 Task: Look for properties with 7-GreatSchools rating elementary schools nearby.
Action: Mouse pressed left at (539, 226)
Screenshot: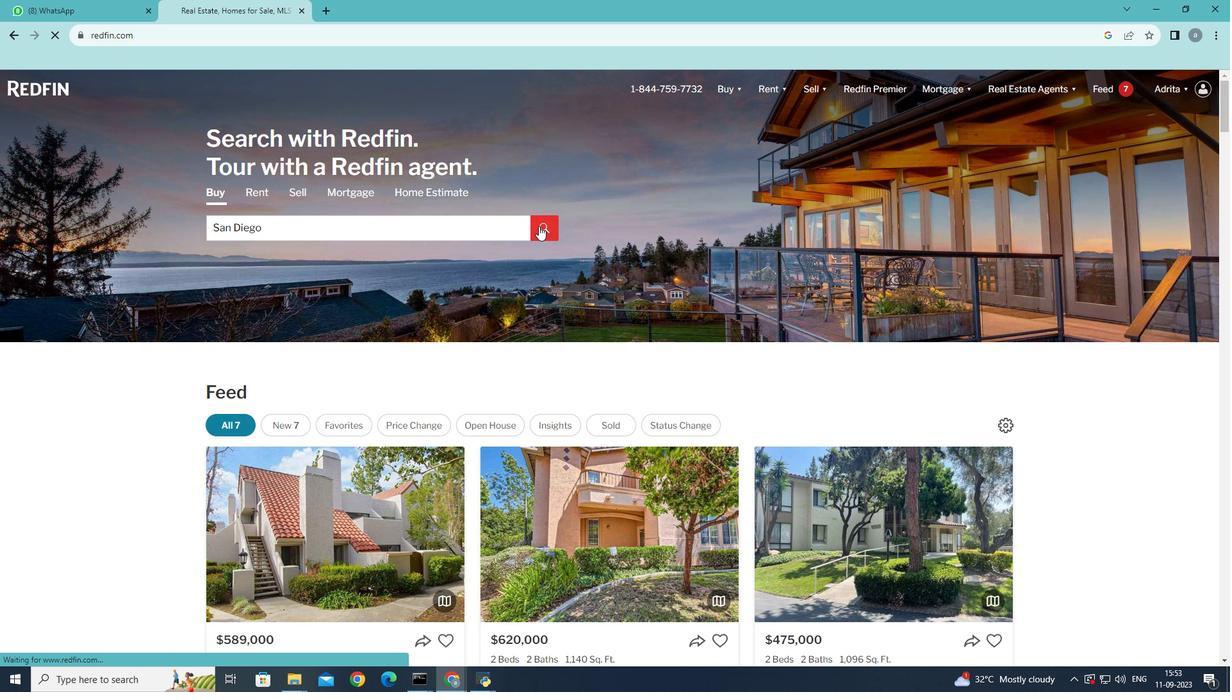 
Action: Mouse moved to (1115, 175)
Screenshot: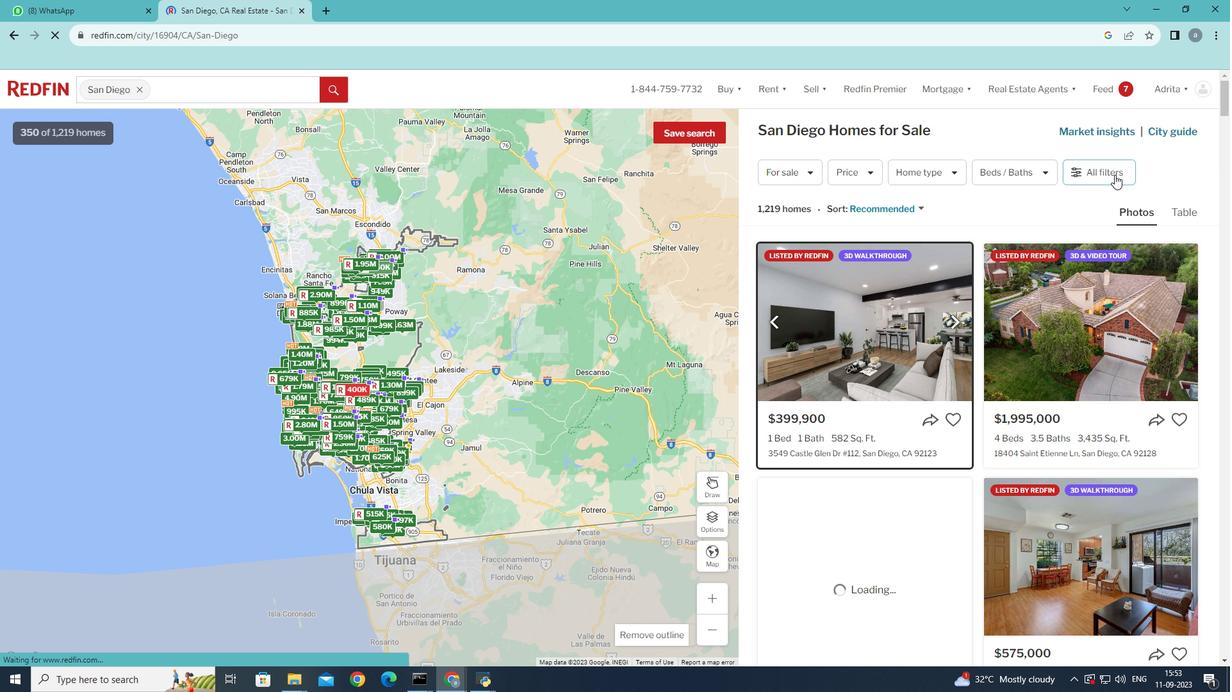 
Action: Mouse pressed left at (1115, 175)
Screenshot: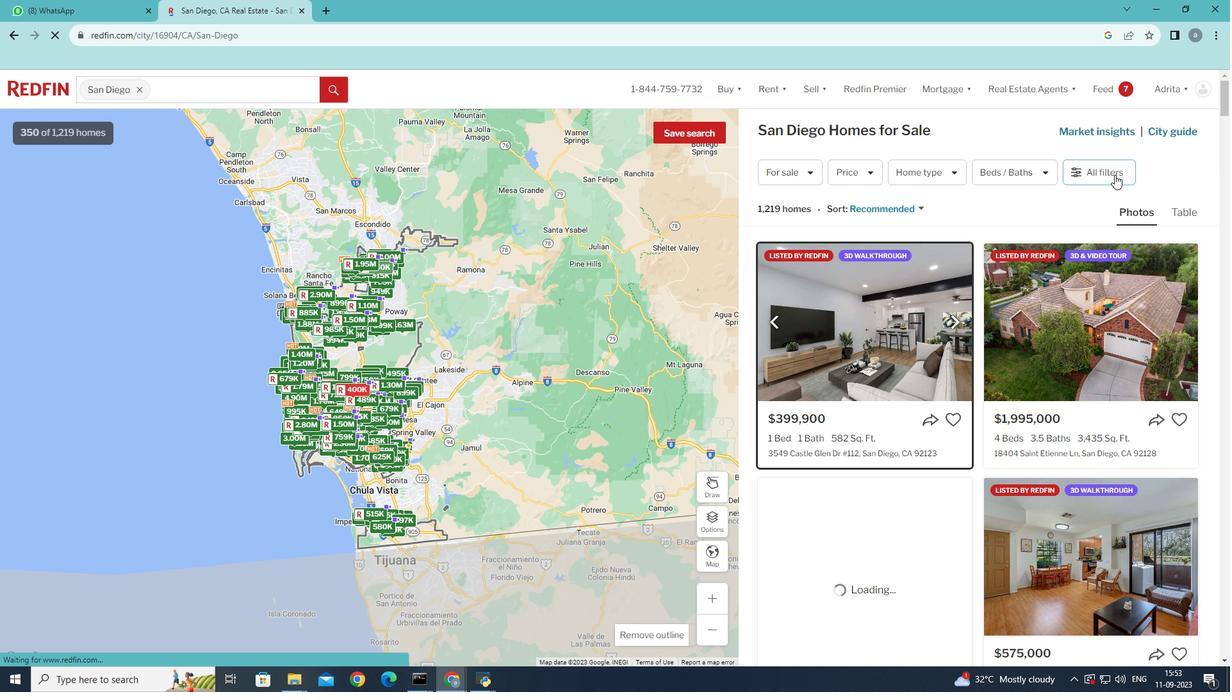 
Action: Mouse moved to (1069, 264)
Screenshot: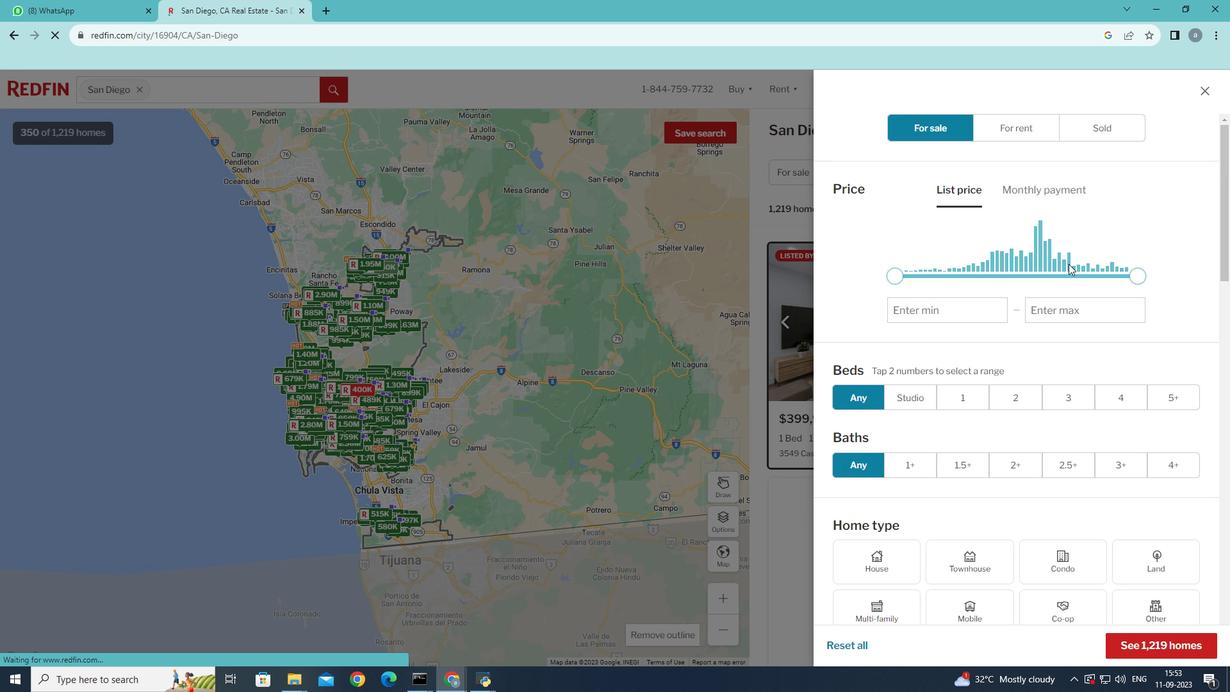
Action: Mouse scrolled (1069, 263) with delta (0, 0)
Screenshot: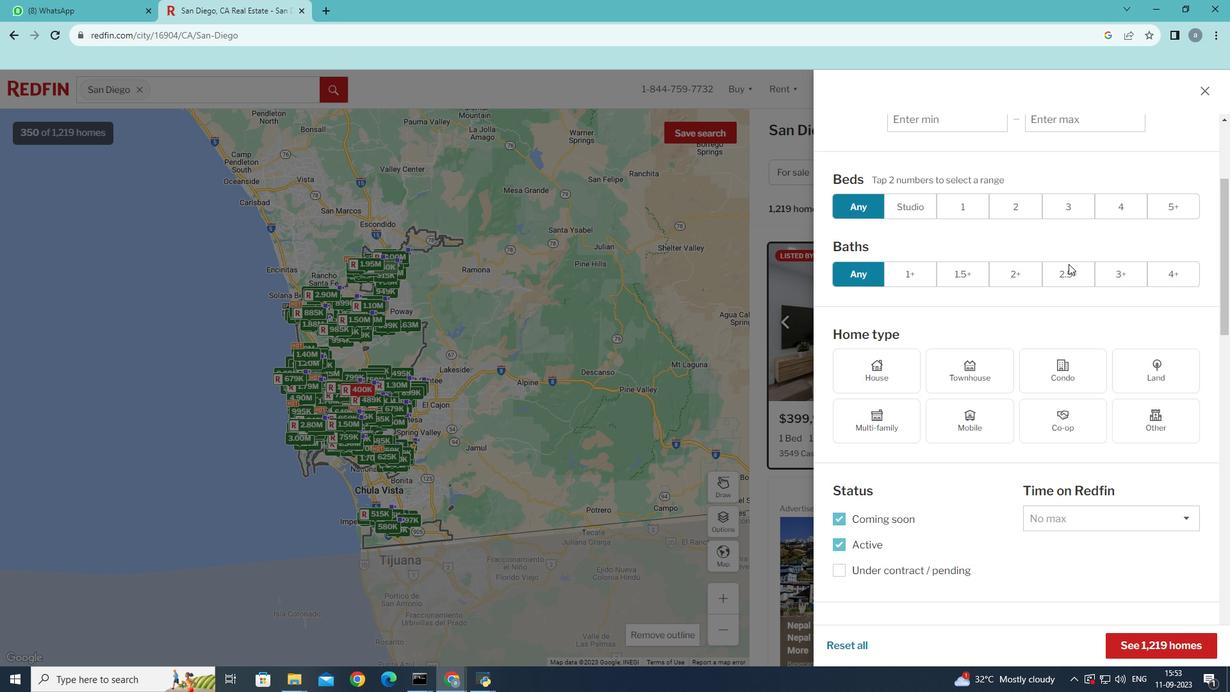 
Action: Mouse scrolled (1069, 263) with delta (0, 0)
Screenshot: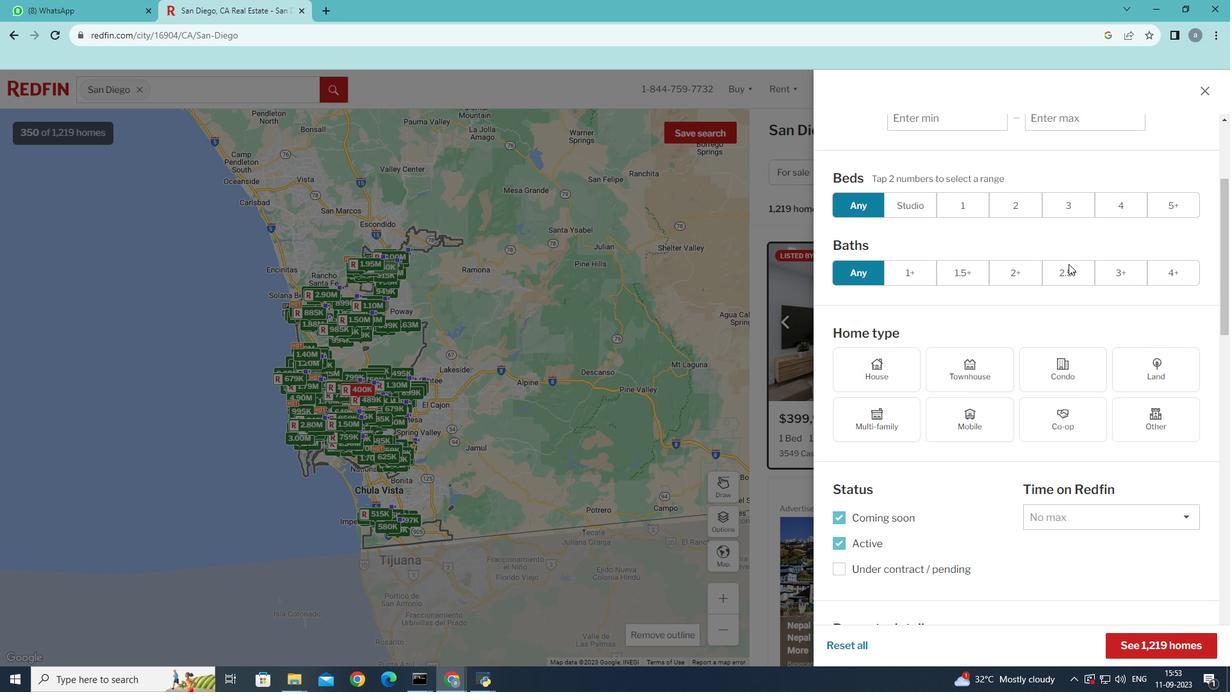 
Action: Mouse scrolled (1069, 263) with delta (0, 0)
Screenshot: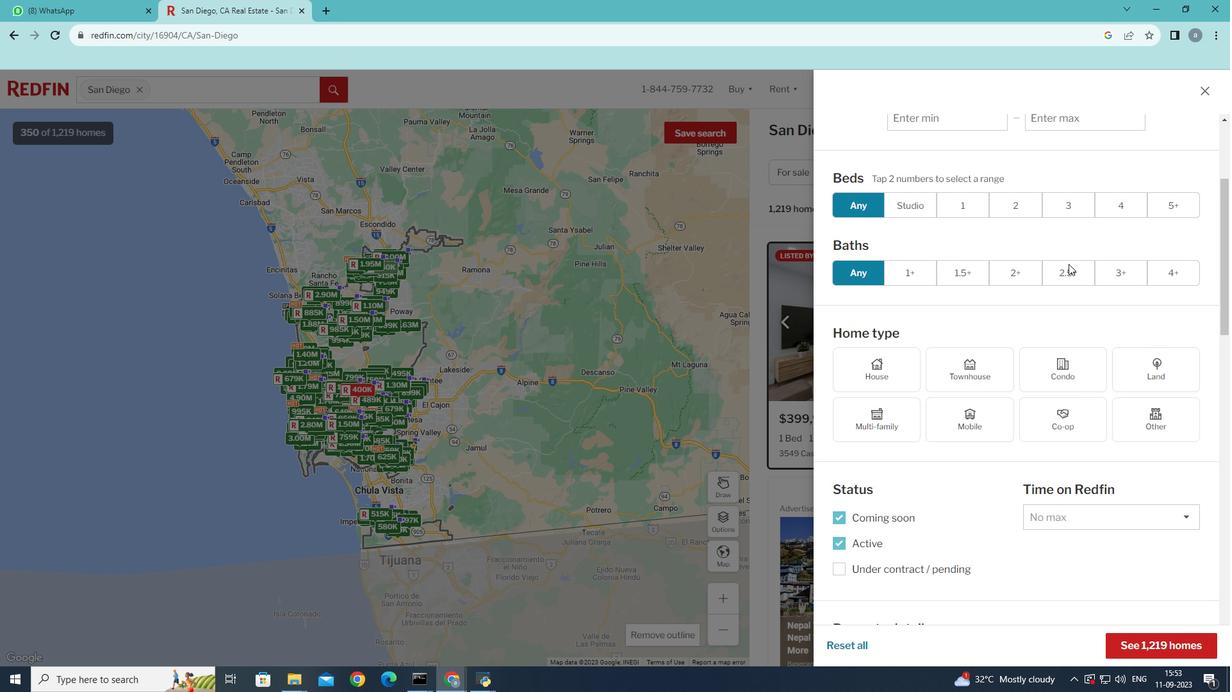 
Action: Mouse scrolled (1069, 263) with delta (0, 0)
Screenshot: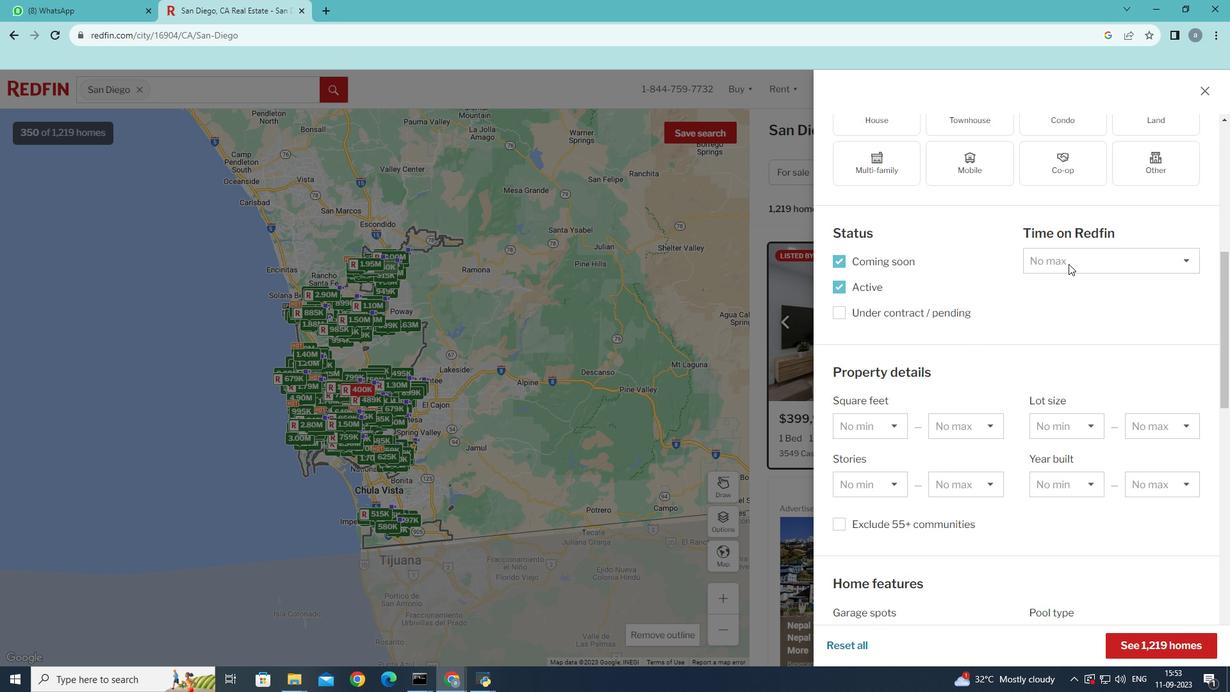 
Action: Mouse scrolled (1069, 263) with delta (0, 0)
Screenshot: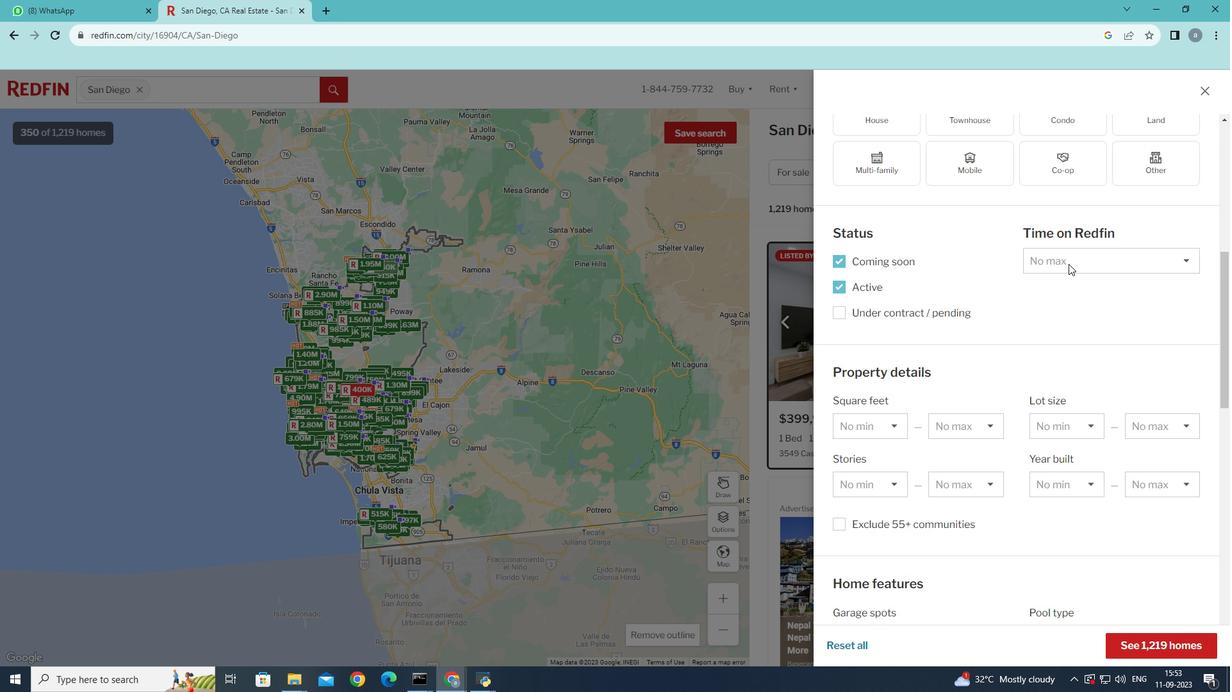 
Action: Mouse scrolled (1069, 263) with delta (0, 0)
Screenshot: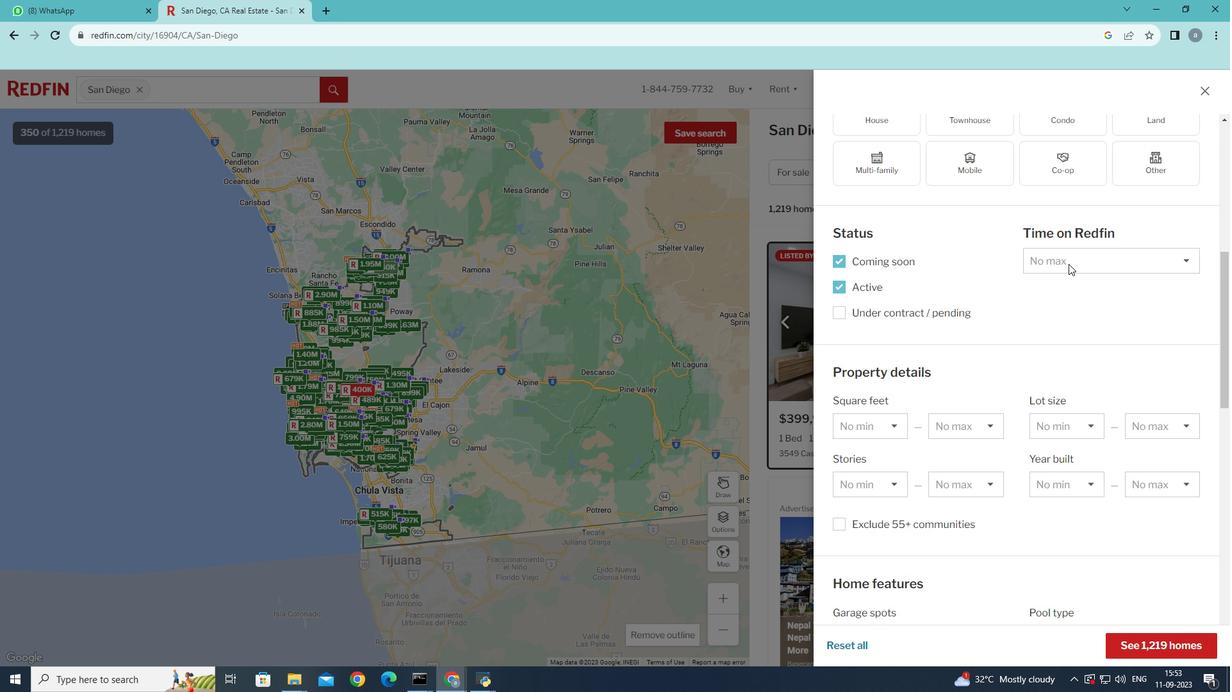 
Action: Mouse scrolled (1069, 263) with delta (0, 0)
Screenshot: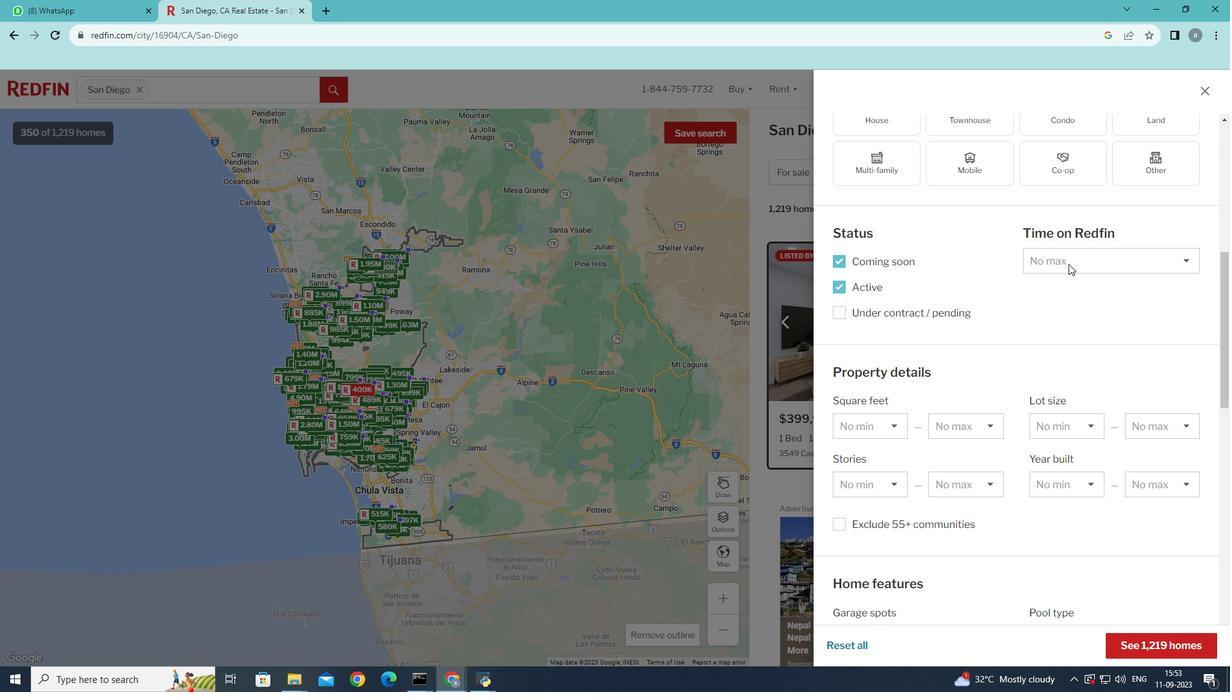 
Action: Mouse scrolled (1069, 263) with delta (0, 0)
Screenshot: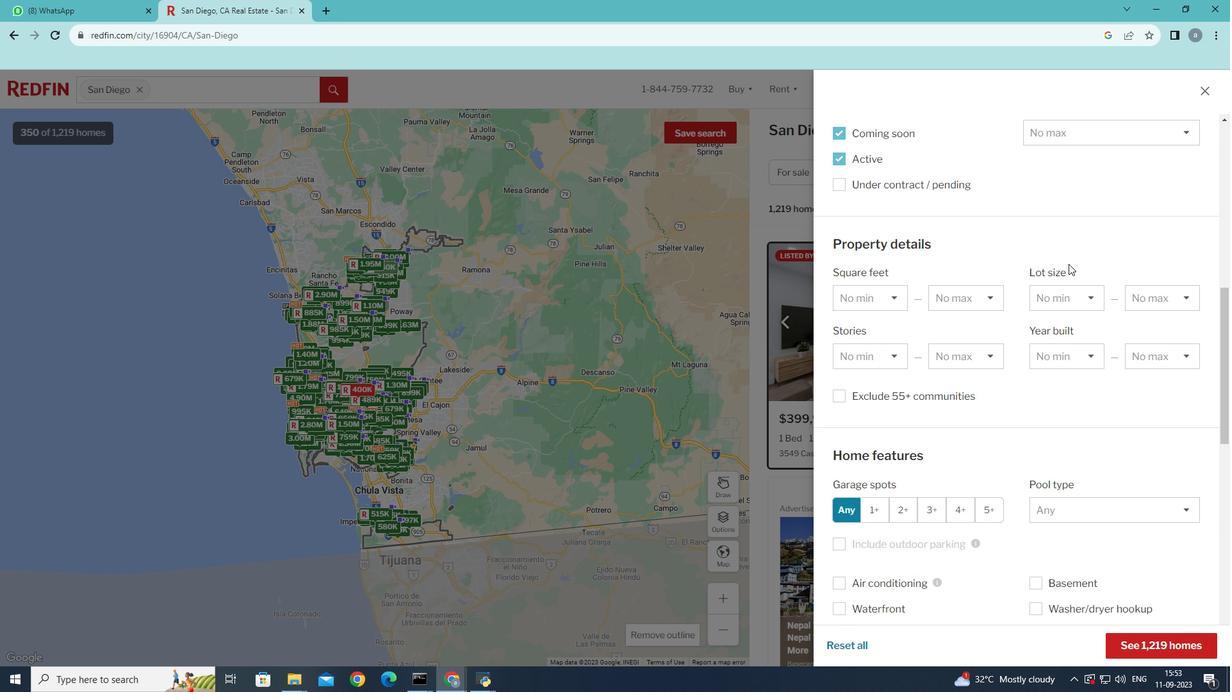 
Action: Mouse scrolled (1069, 263) with delta (0, 0)
Screenshot: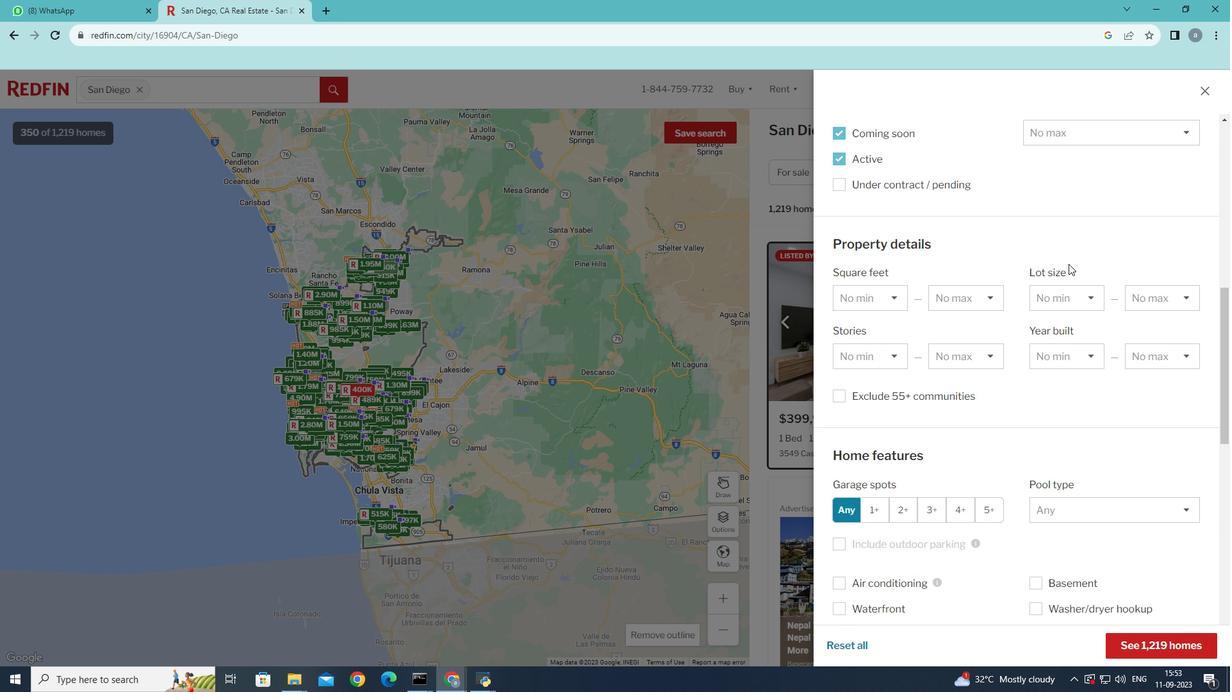 
Action: Mouse scrolled (1069, 263) with delta (0, 0)
Screenshot: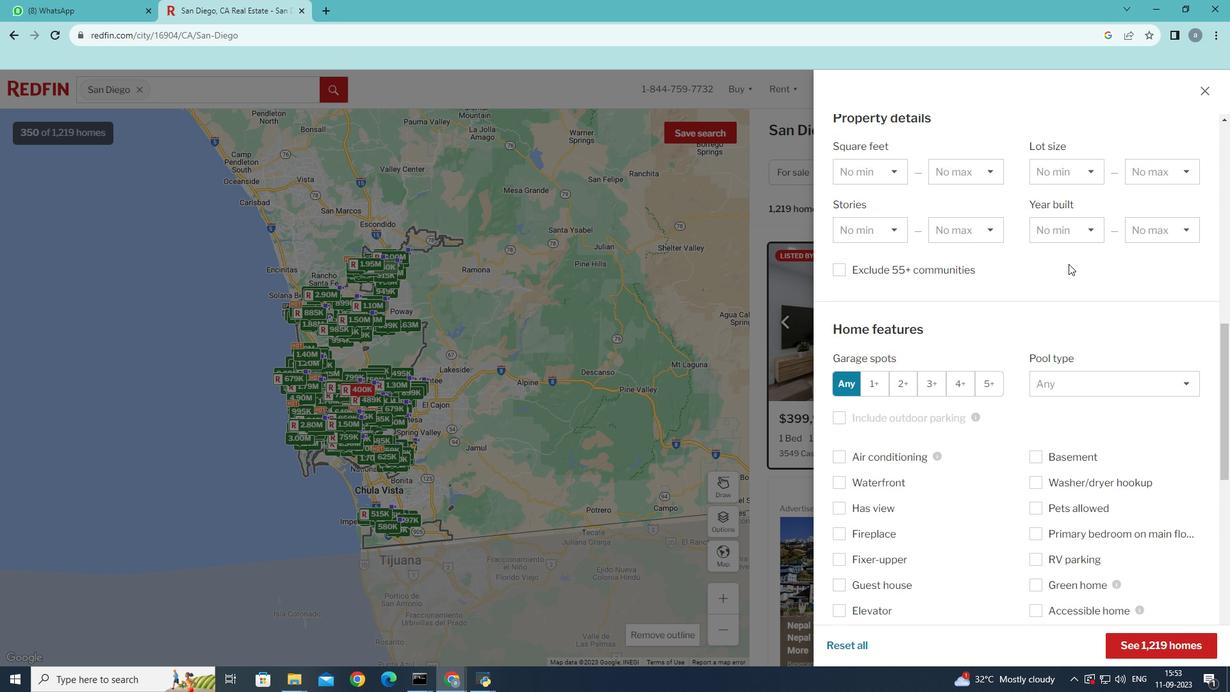 
Action: Mouse scrolled (1069, 263) with delta (0, 0)
Screenshot: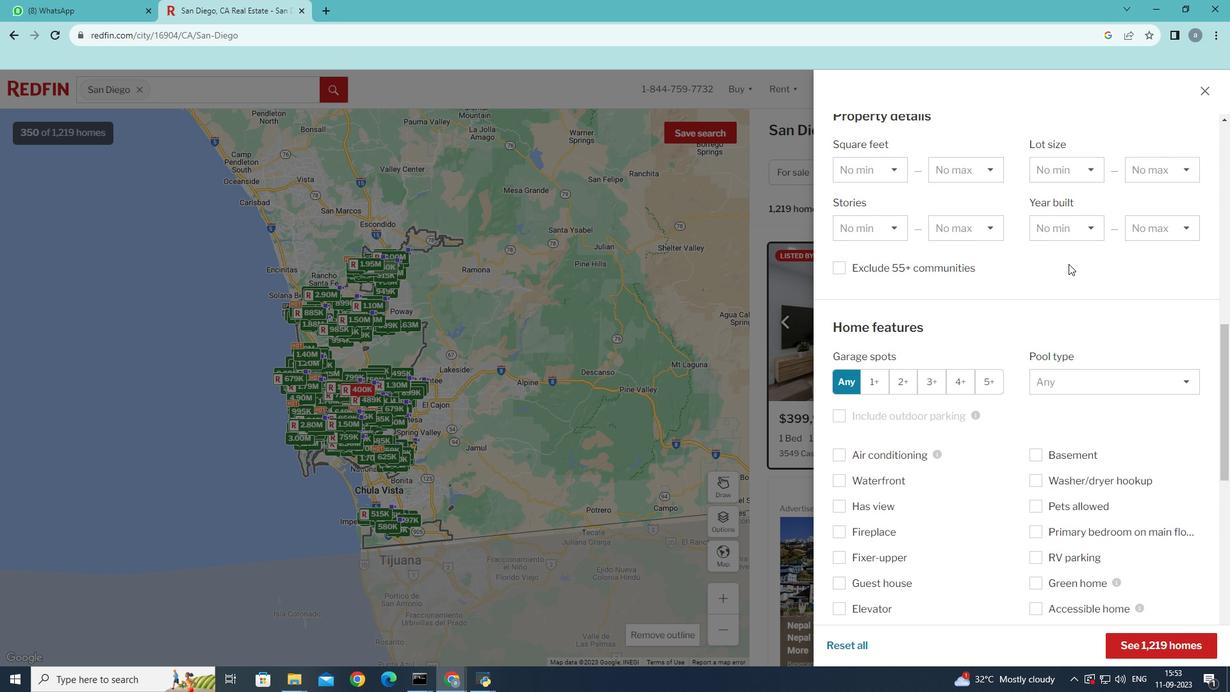 
Action: Mouse scrolled (1069, 263) with delta (0, 0)
Screenshot: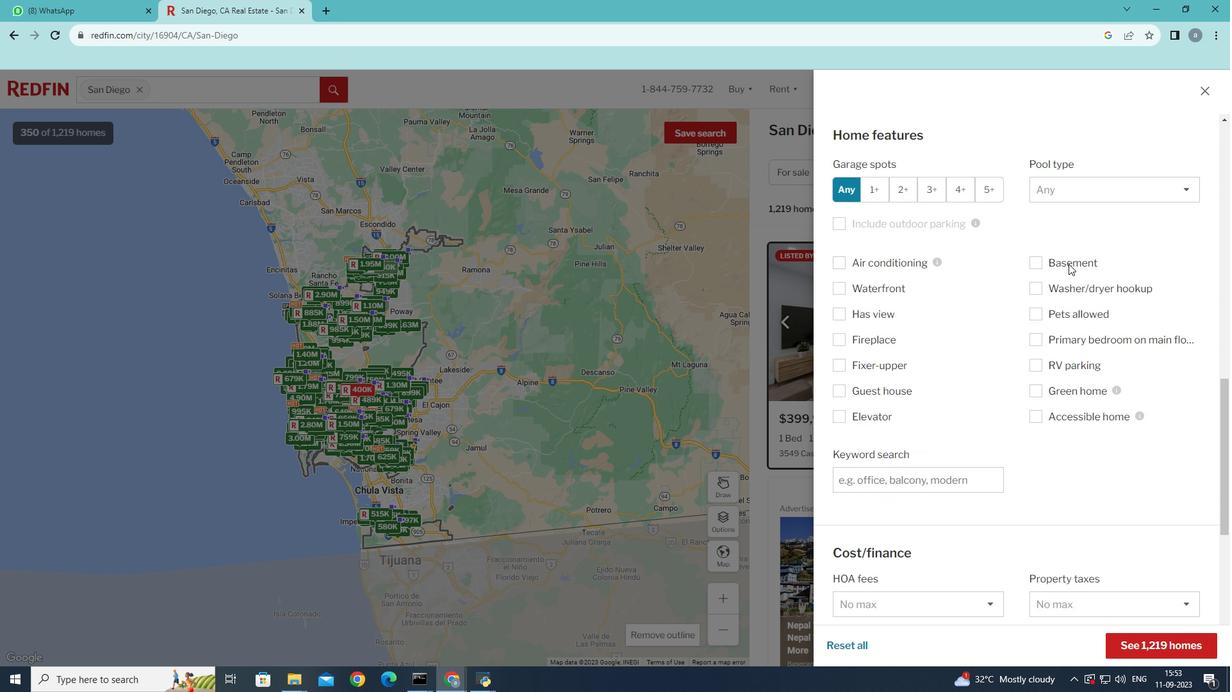 
Action: Mouse scrolled (1069, 263) with delta (0, 0)
Screenshot: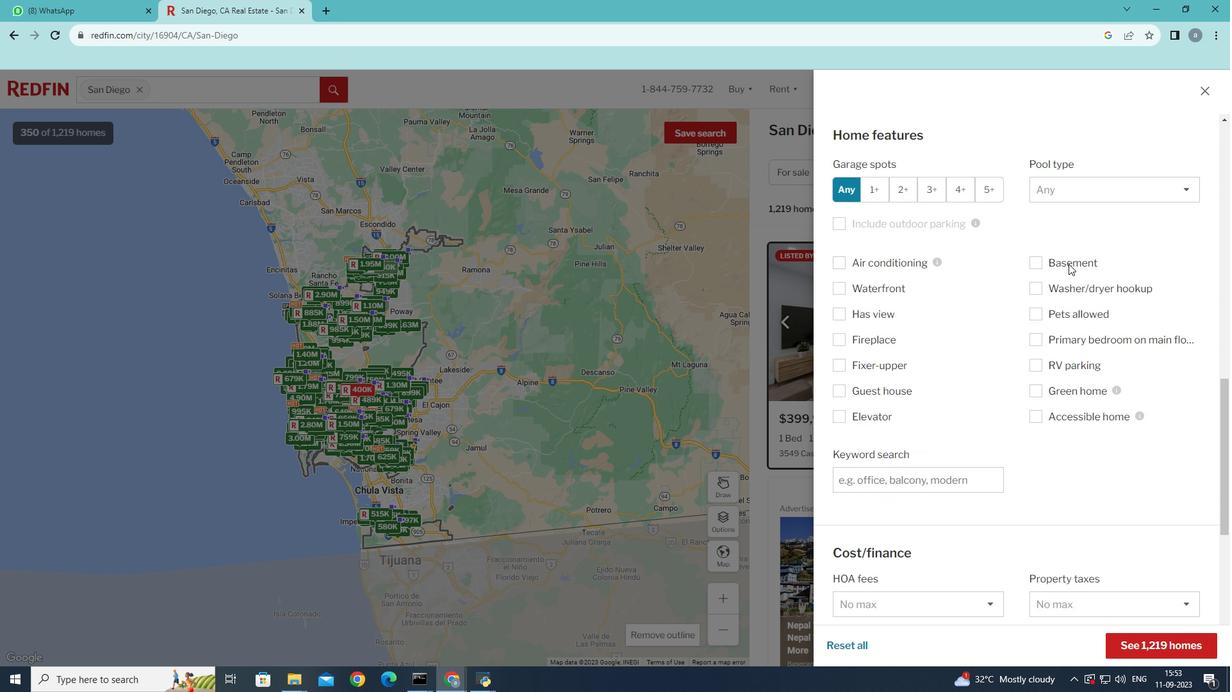 
Action: Mouse scrolled (1069, 263) with delta (0, 0)
Screenshot: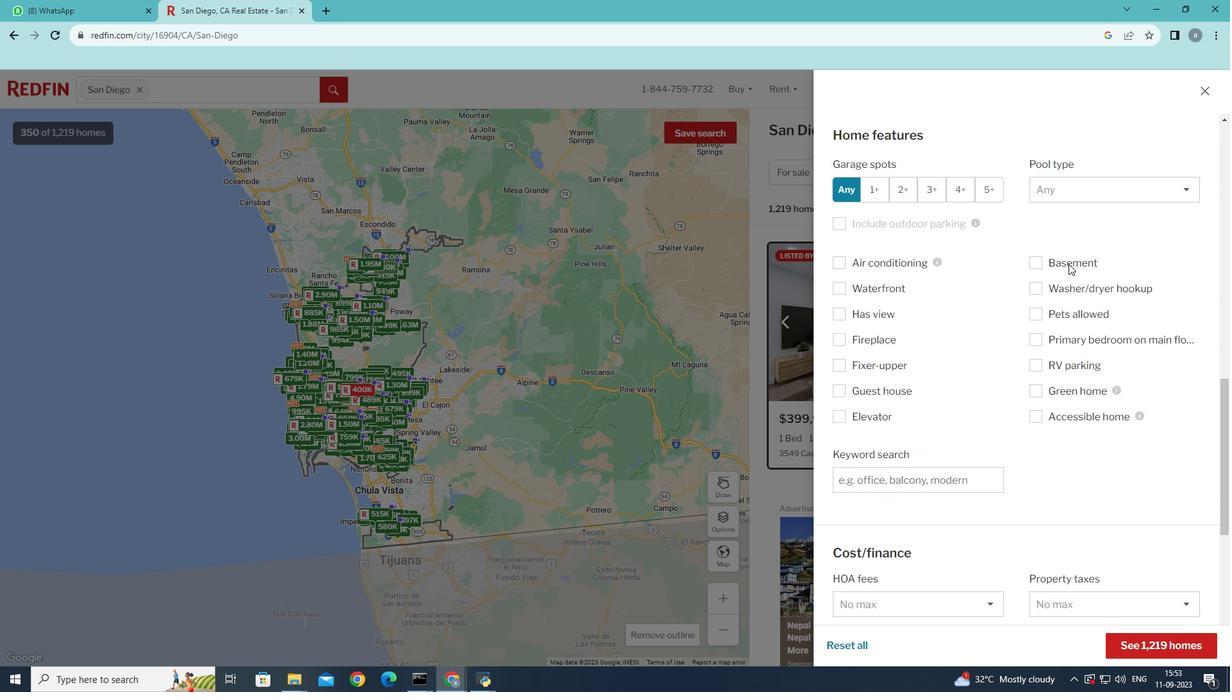 
Action: Mouse scrolled (1069, 263) with delta (0, 0)
Screenshot: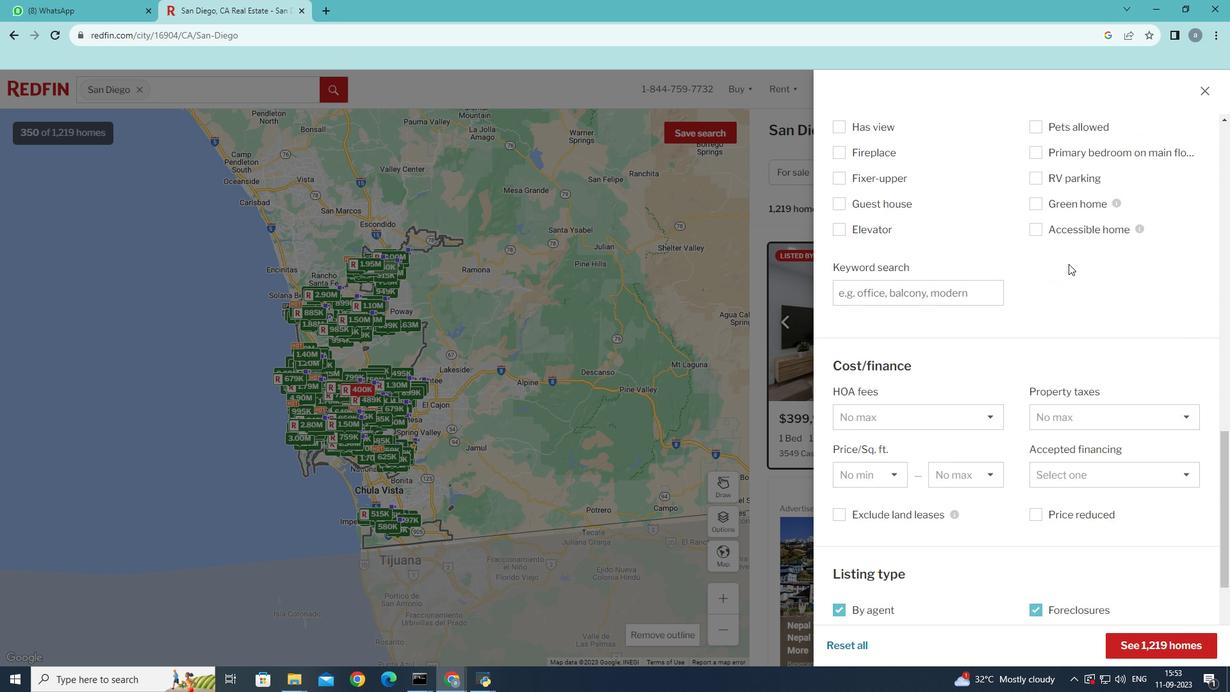
Action: Mouse scrolled (1069, 263) with delta (0, 0)
Screenshot: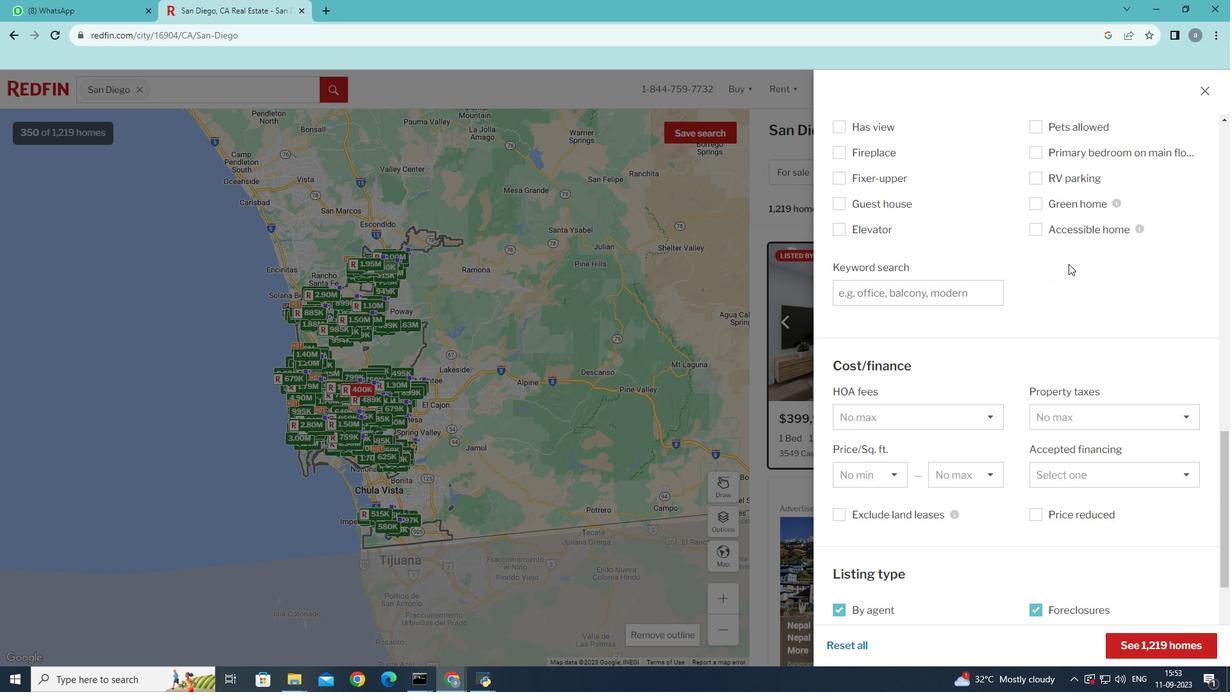 
Action: Mouse scrolled (1069, 263) with delta (0, 0)
Screenshot: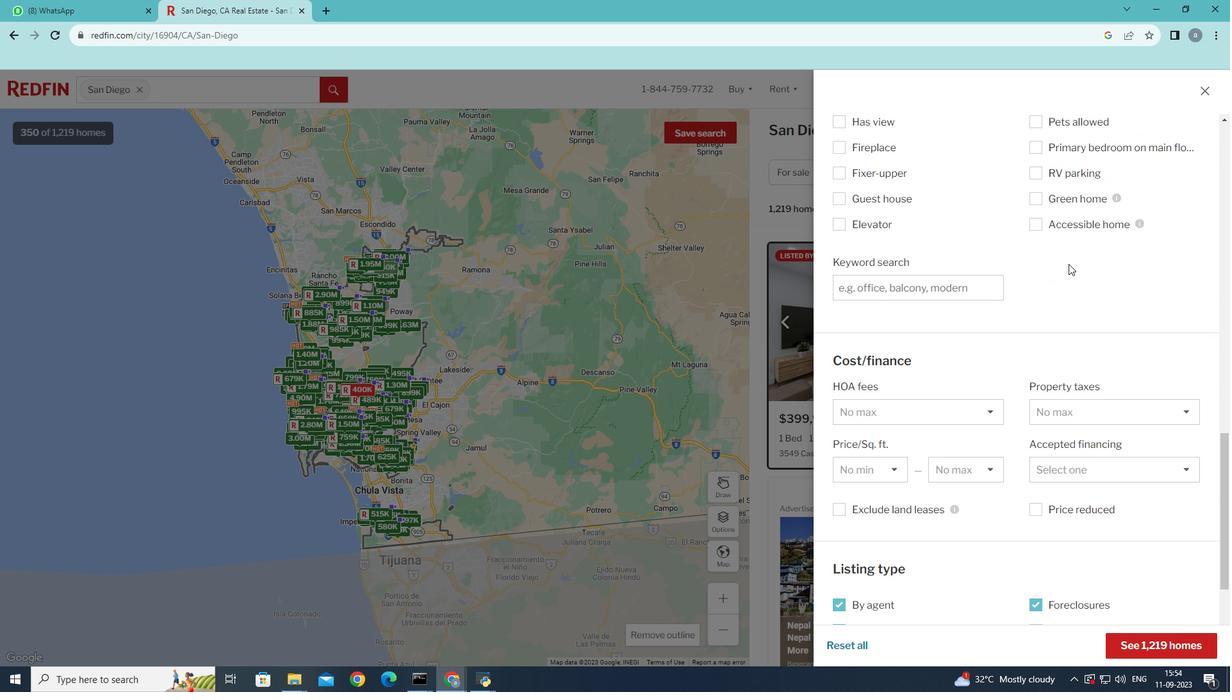 
Action: Mouse moved to (1087, 323)
Screenshot: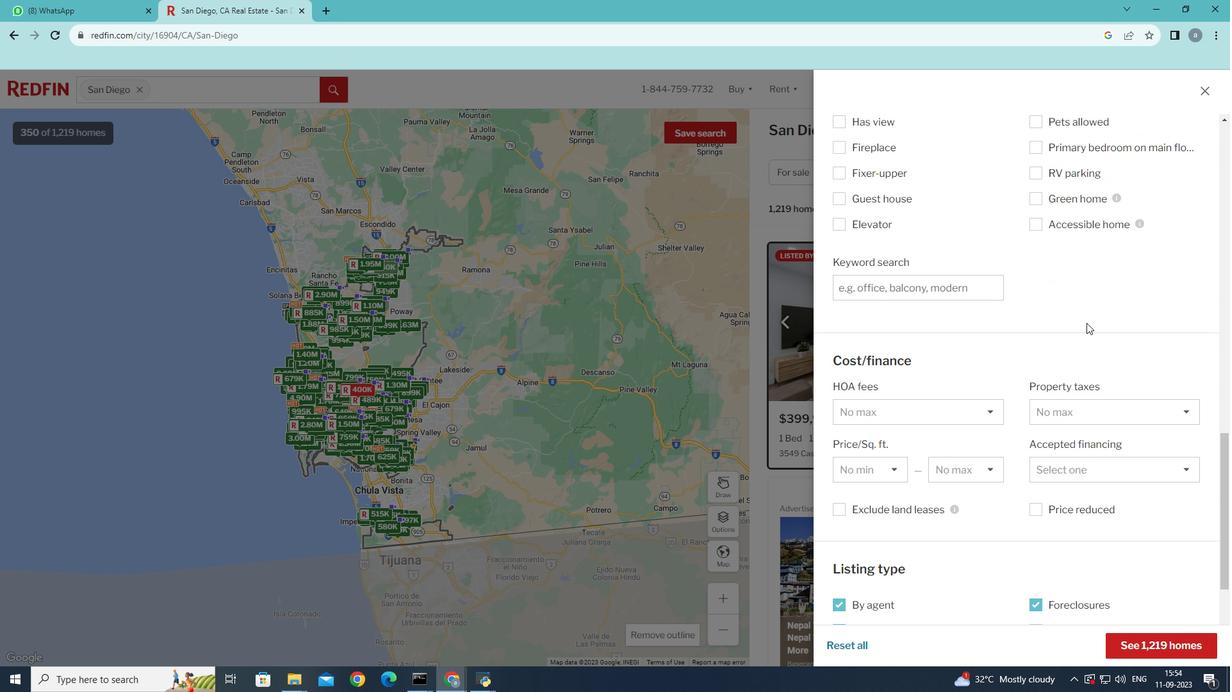 
Action: Mouse scrolled (1087, 322) with delta (0, 0)
Screenshot: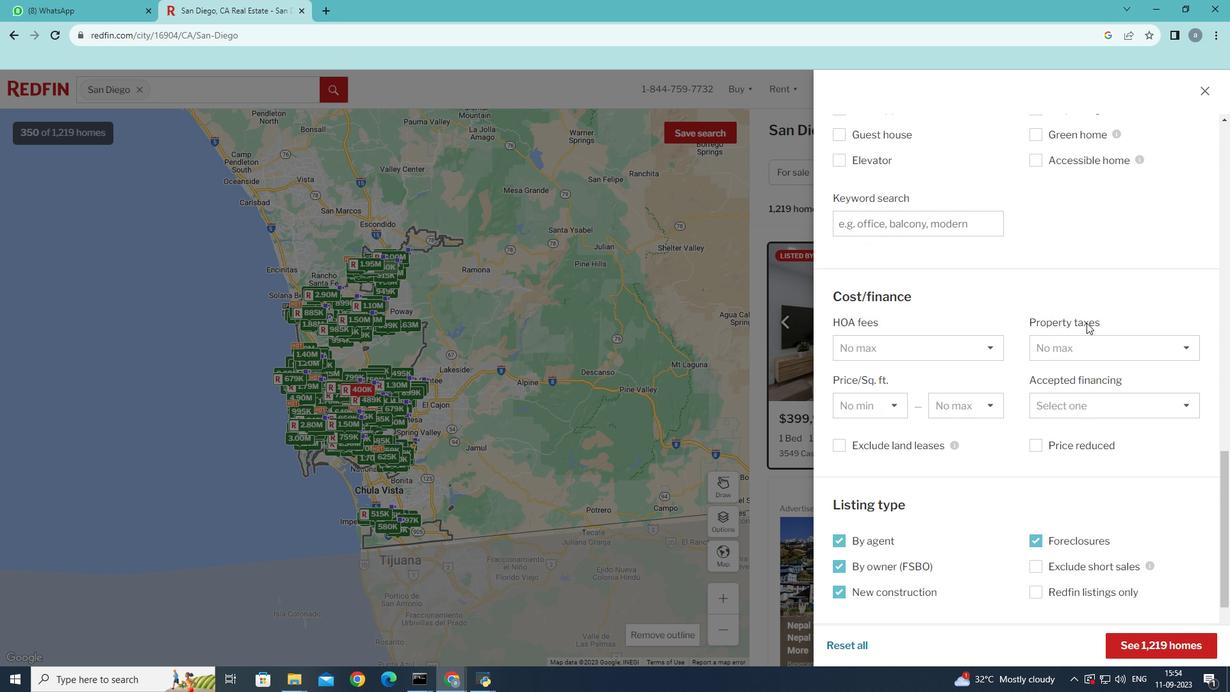 
Action: Mouse scrolled (1087, 322) with delta (0, 0)
Screenshot: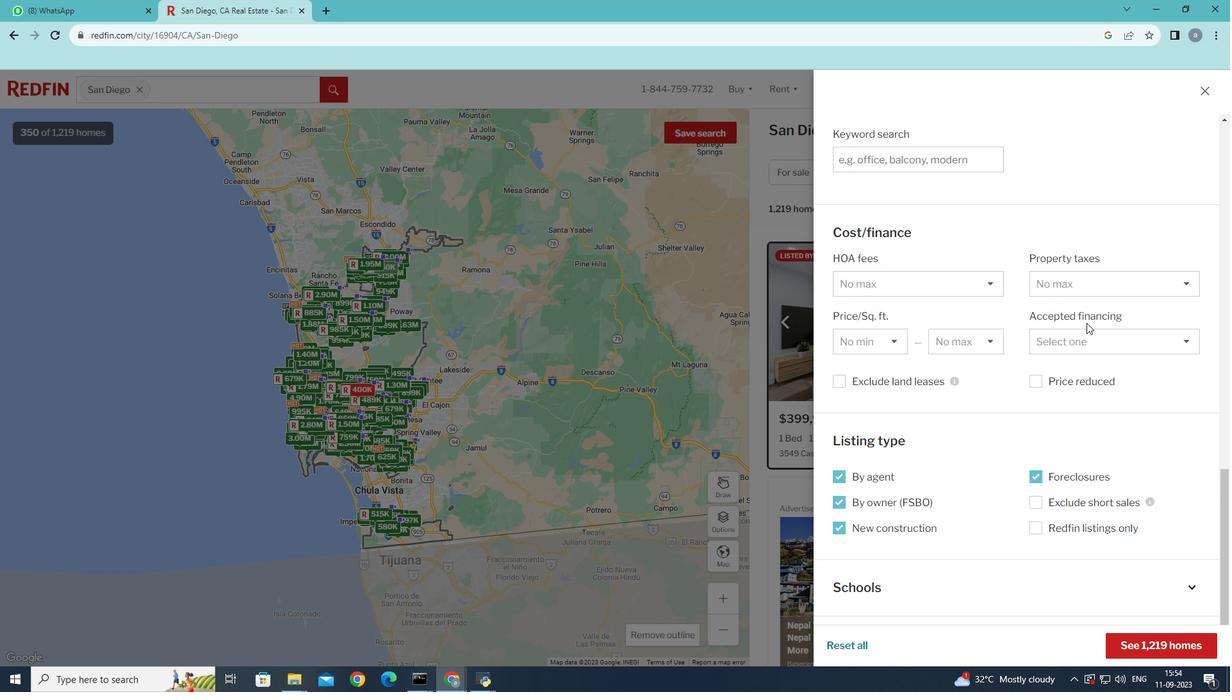 
Action: Mouse moved to (1086, 323)
Screenshot: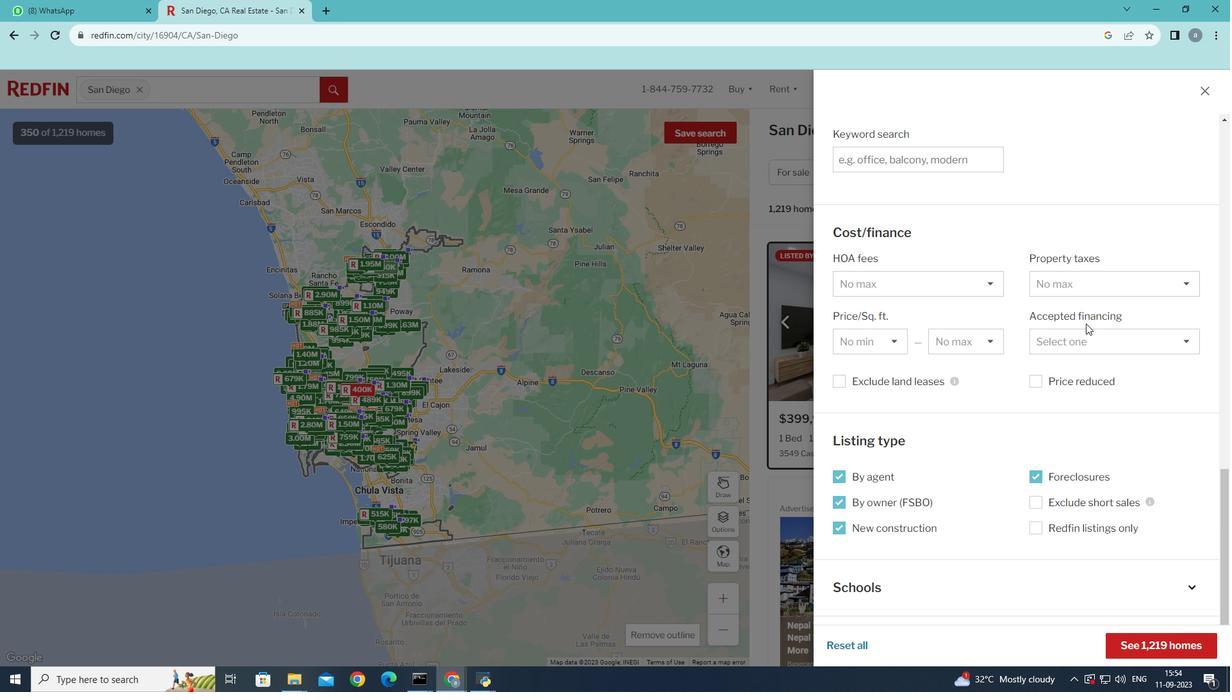 
Action: Mouse scrolled (1086, 323) with delta (0, 0)
Screenshot: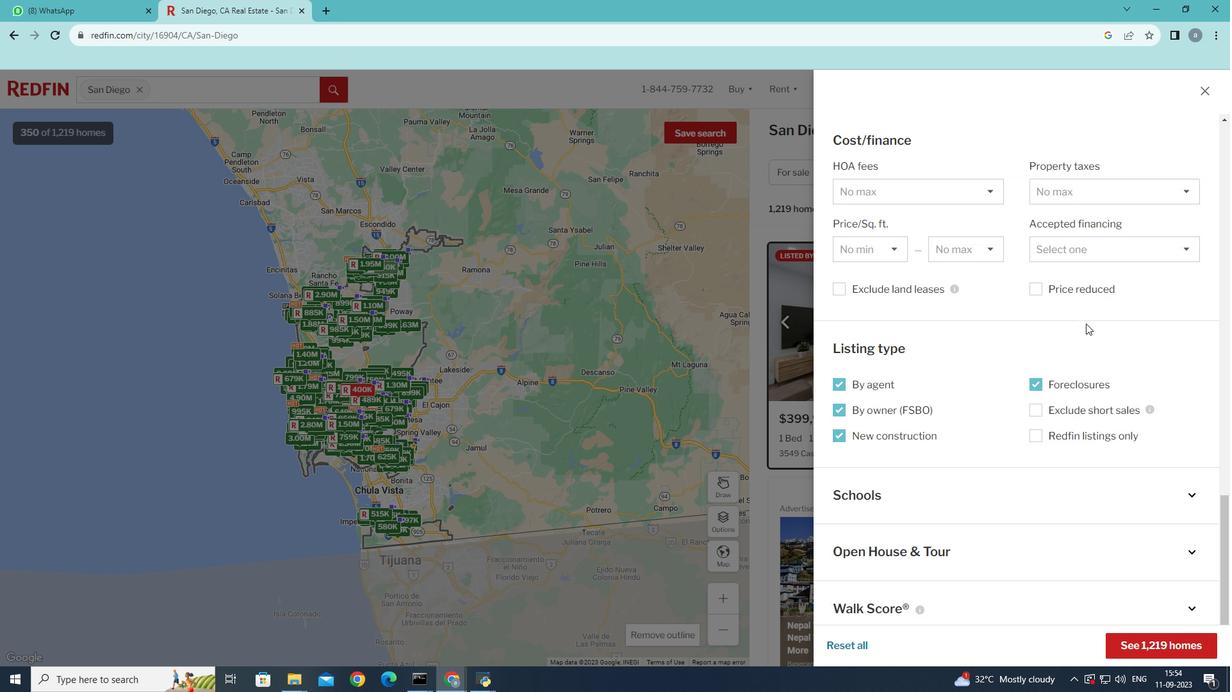 
Action: Mouse scrolled (1086, 323) with delta (0, 0)
Screenshot: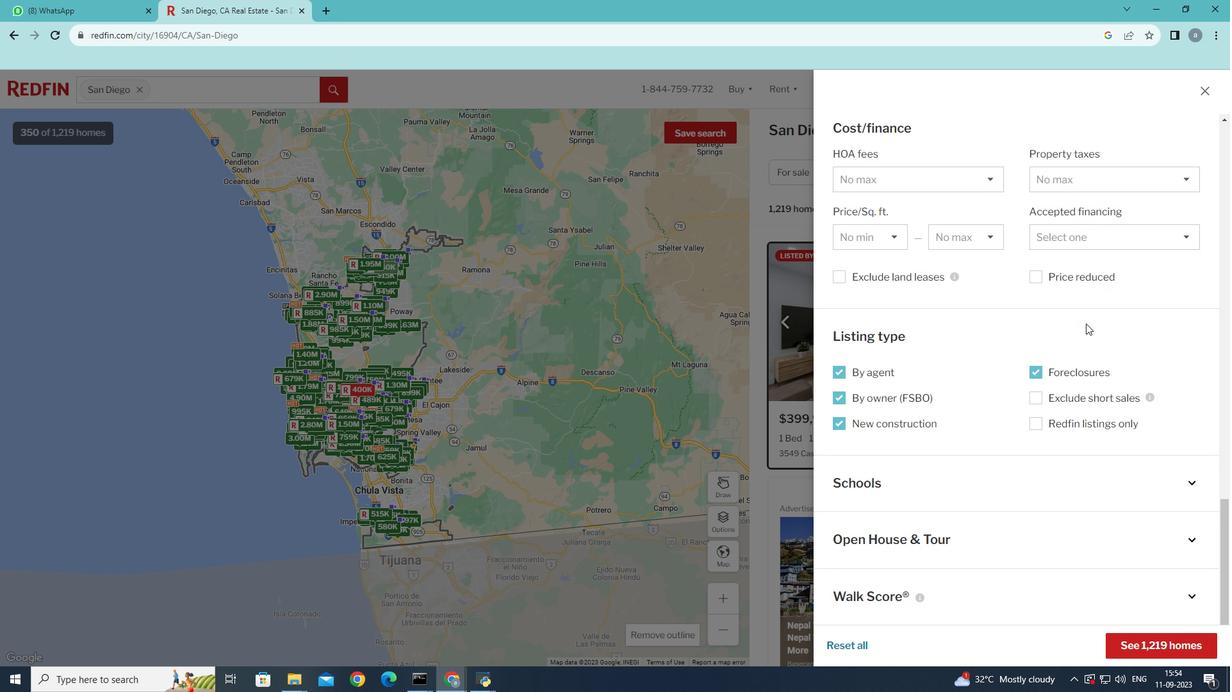 
Action: Mouse scrolled (1086, 323) with delta (0, 0)
Screenshot: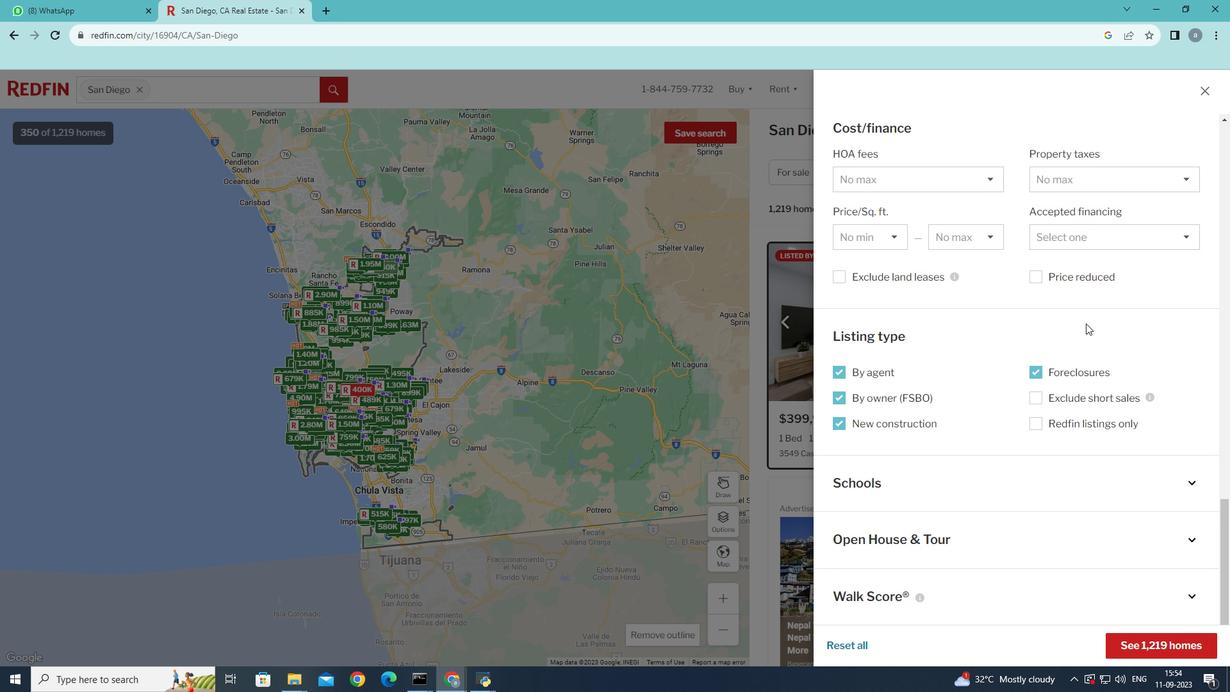 
Action: Mouse moved to (1193, 482)
Screenshot: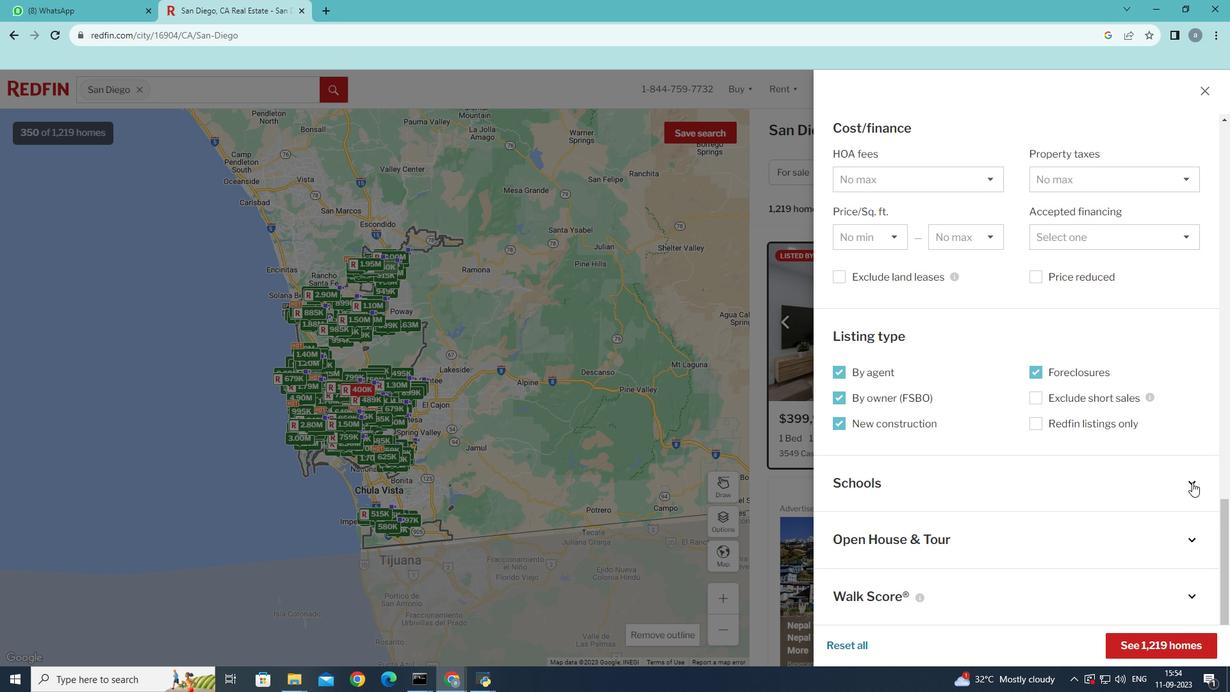
Action: Mouse pressed left at (1193, 482)
Screenshot: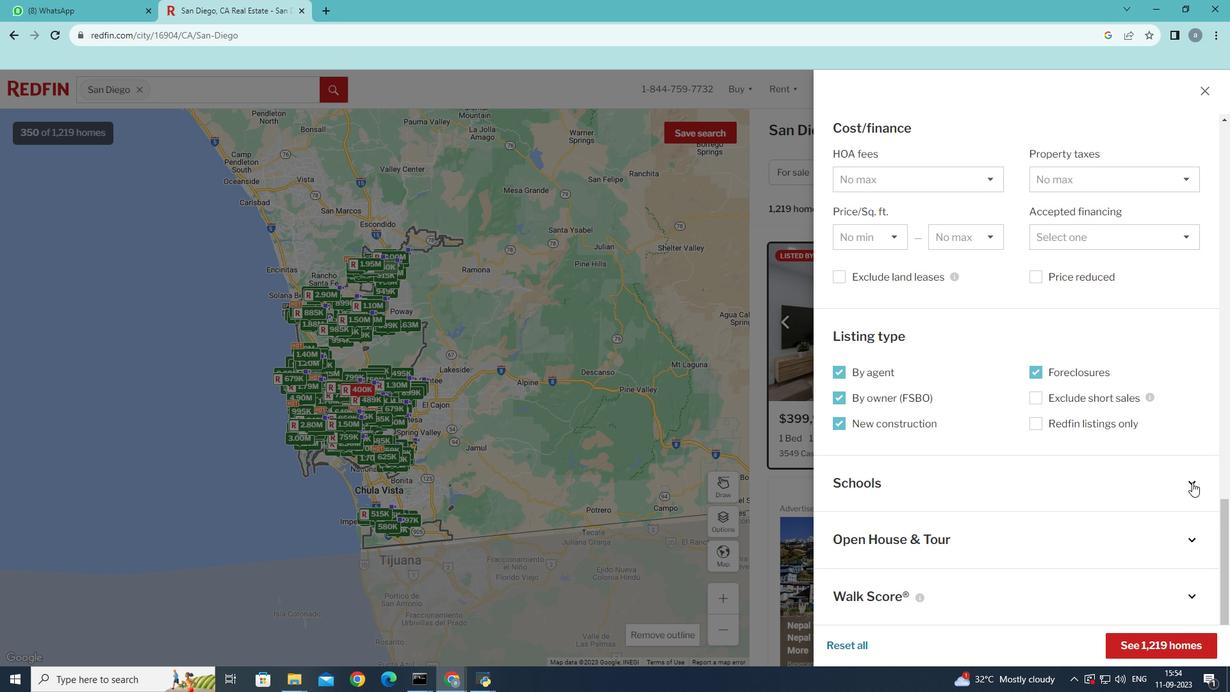 
Action: Mouse moved to (841, 419)
Screenshot: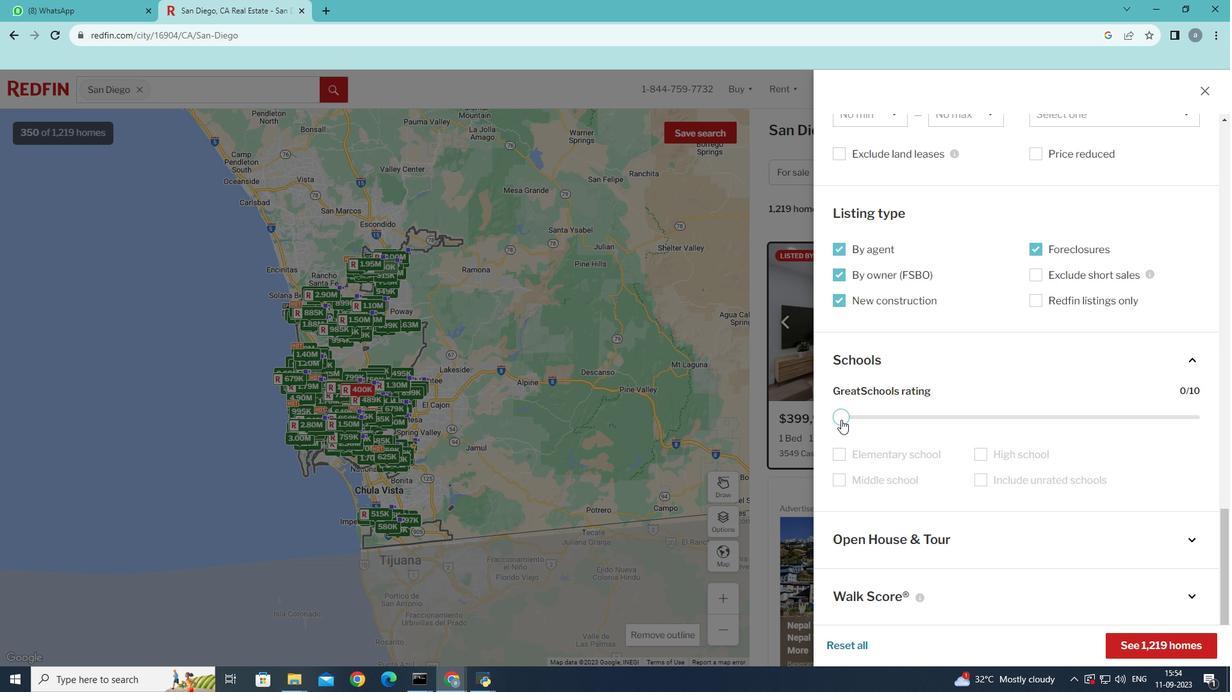 
Action: Mouse pressed left at (841, 419)
Screenshot: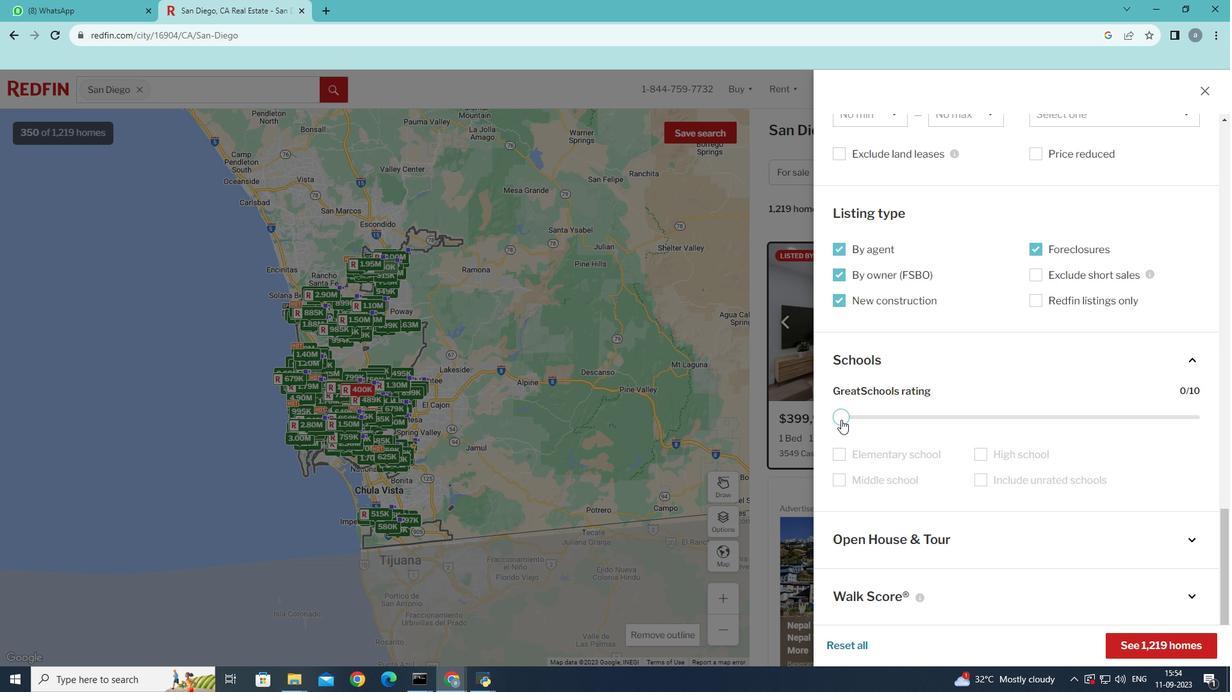 
Action: Mouse moved to (839, 450)
Screenshot: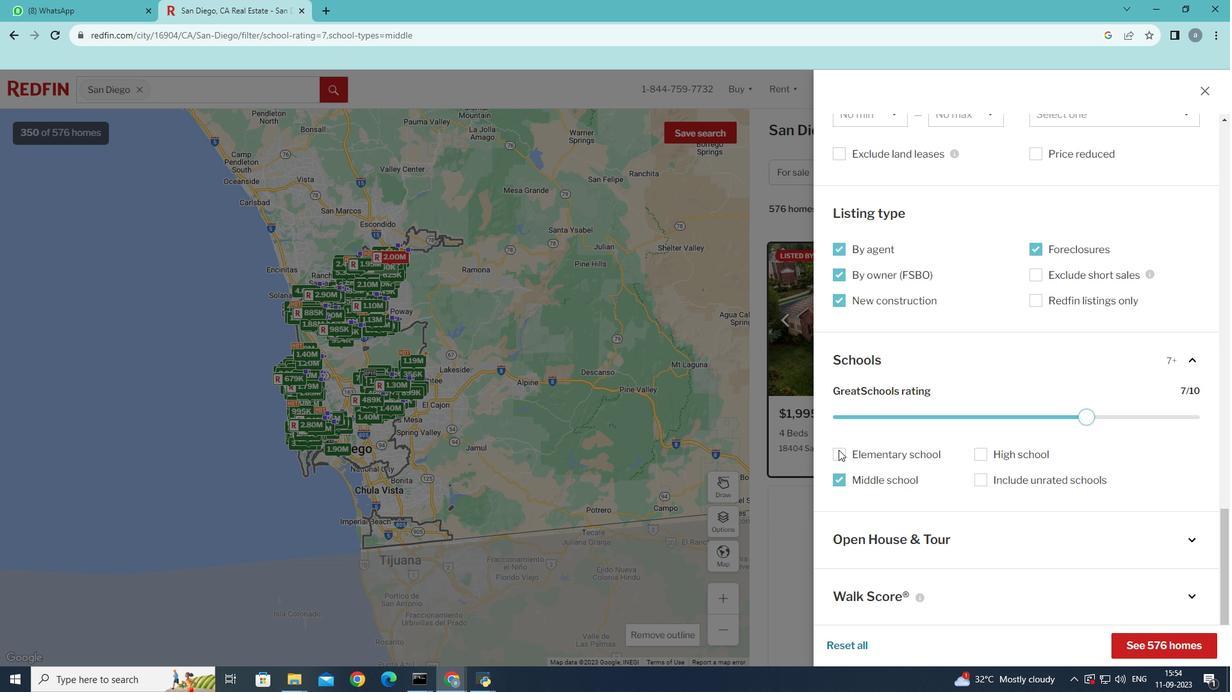 
Action: Mouse pressed left at (839, 450)
Screenshot: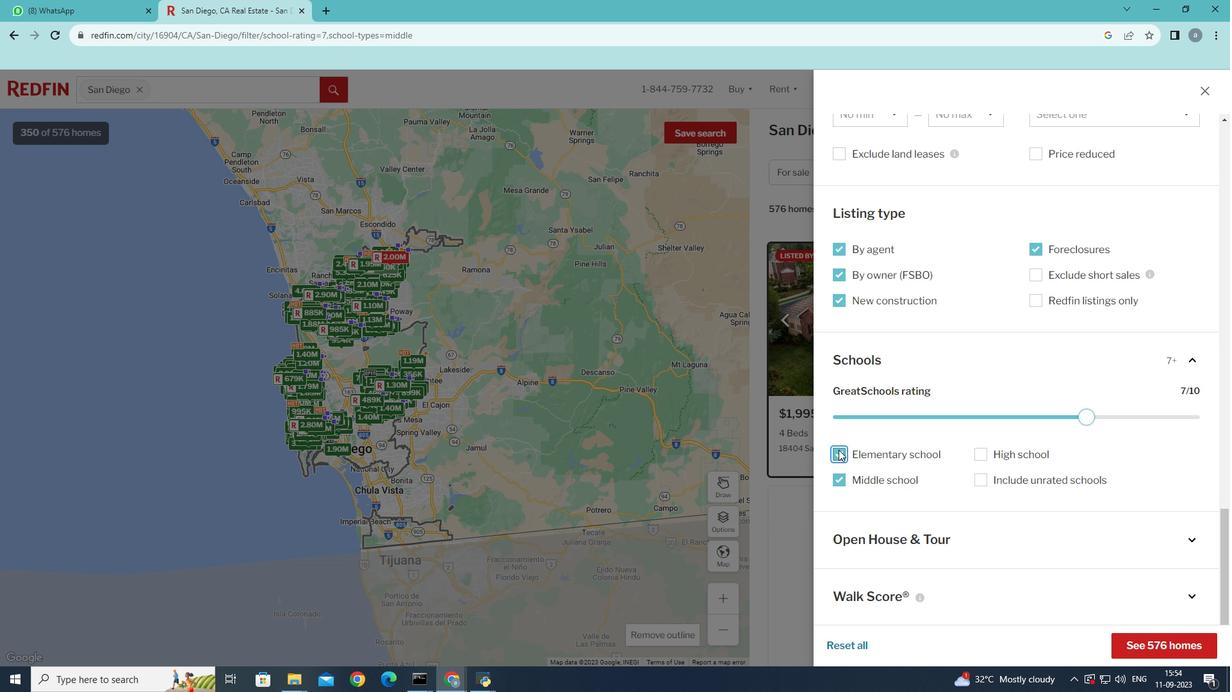 
Action: Mouse moved to (837, 481)
Screenshot: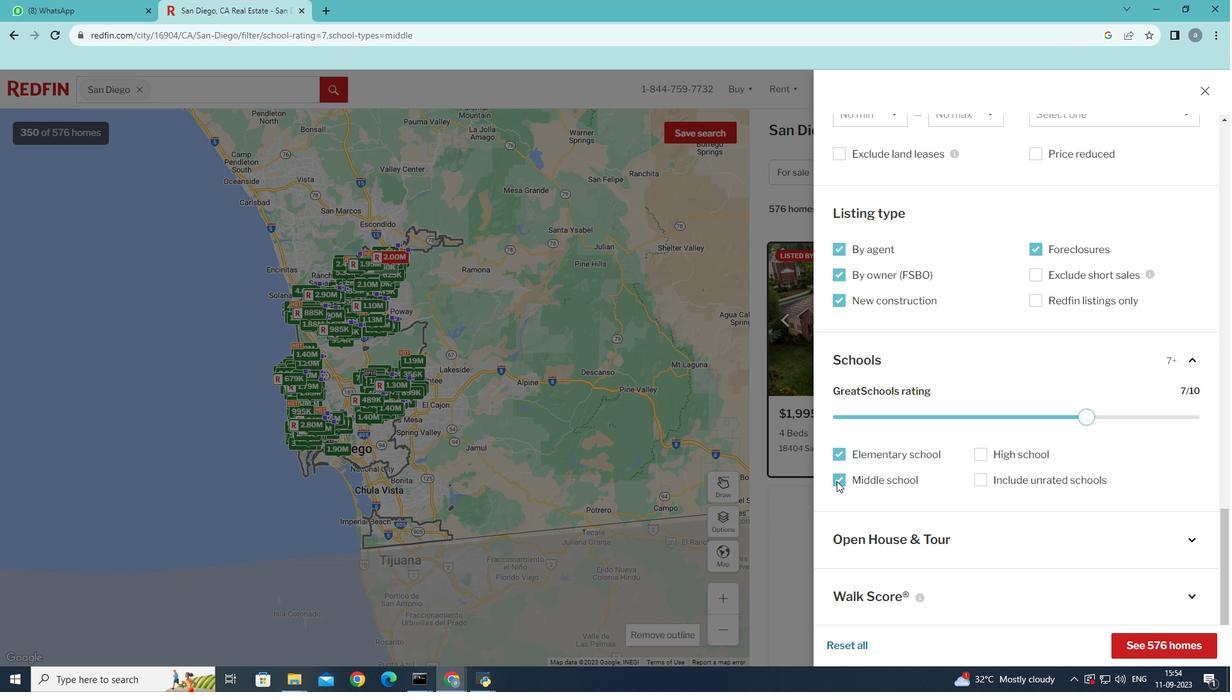 
Action: Mouse pressed left at (837, 481)
Screenshot: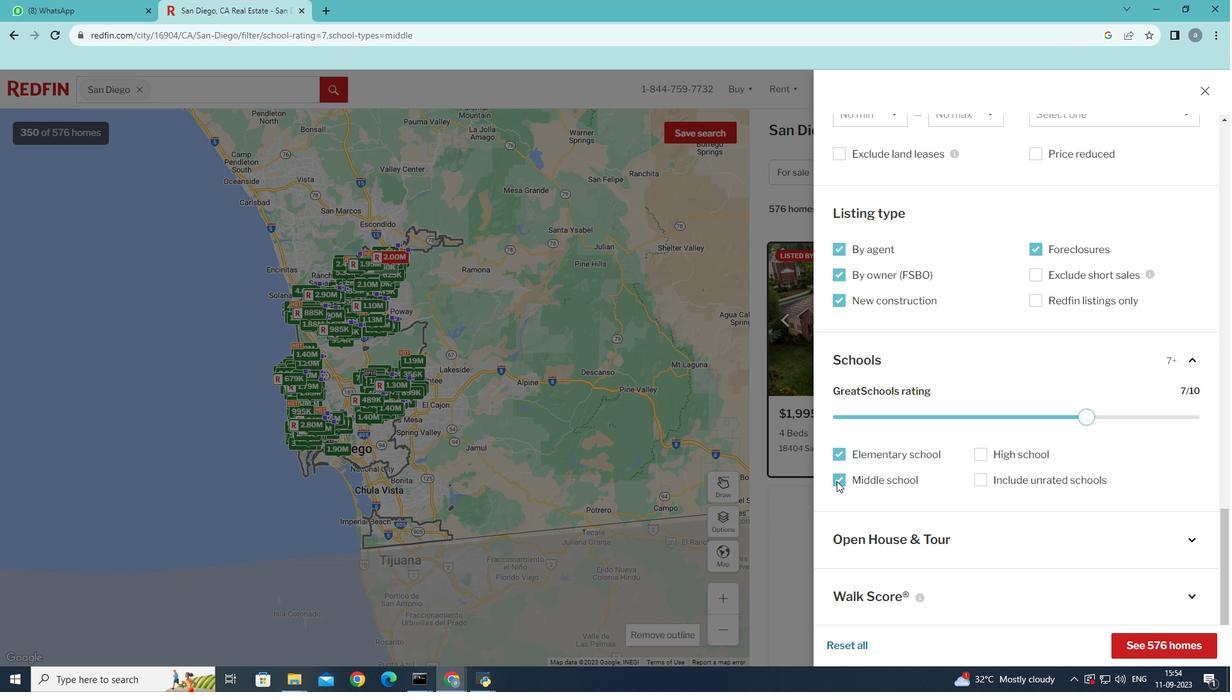 
Action: Mouse moved to (1164, 646)
Screenshot: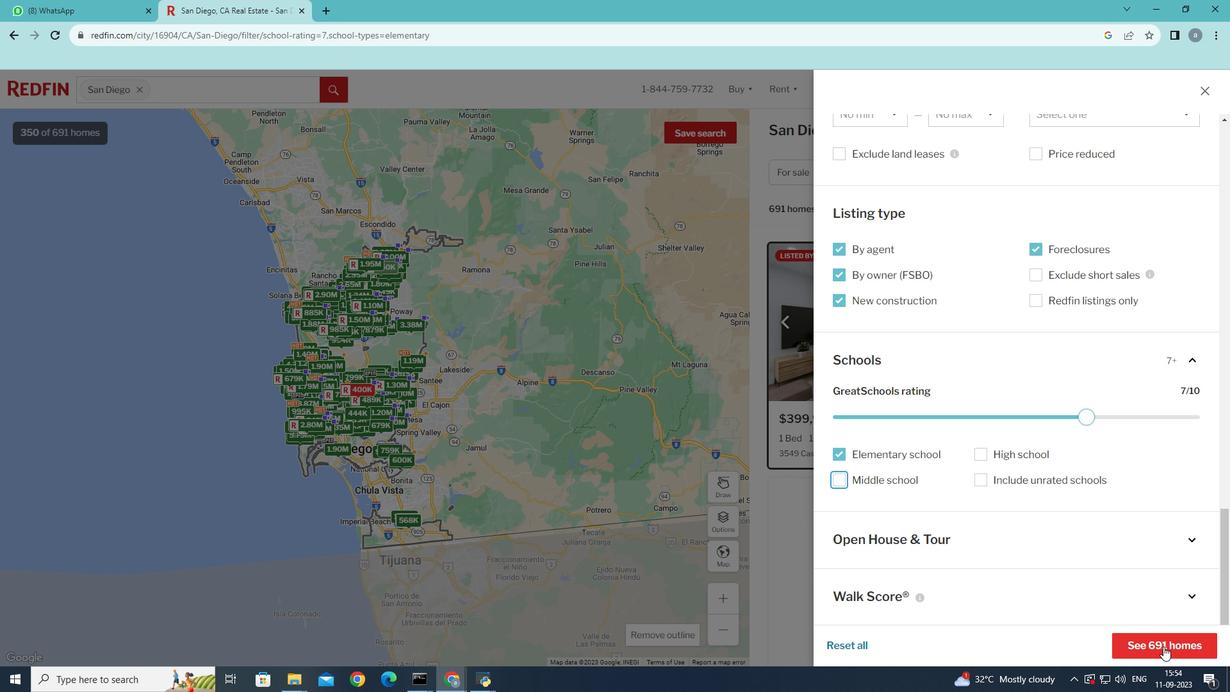 
Action: Mouse pressed left at (1164, 646)
Screenshot: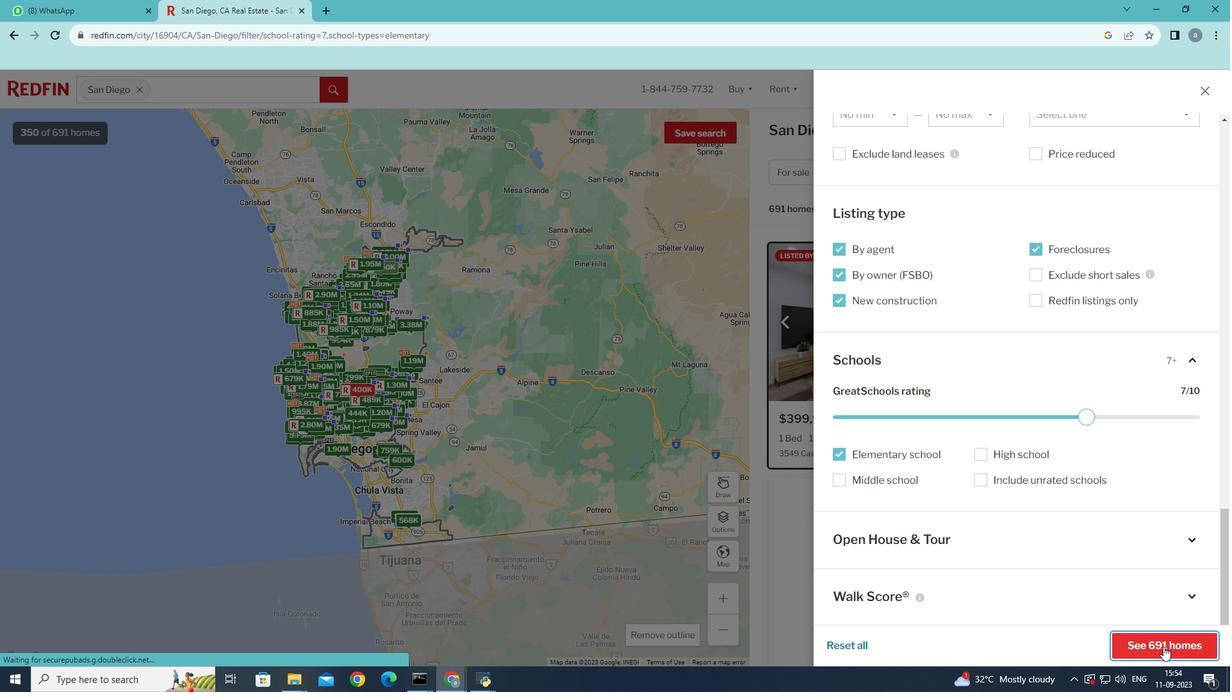 
Action: Mouse moved to (1161, 547)
Screenshot: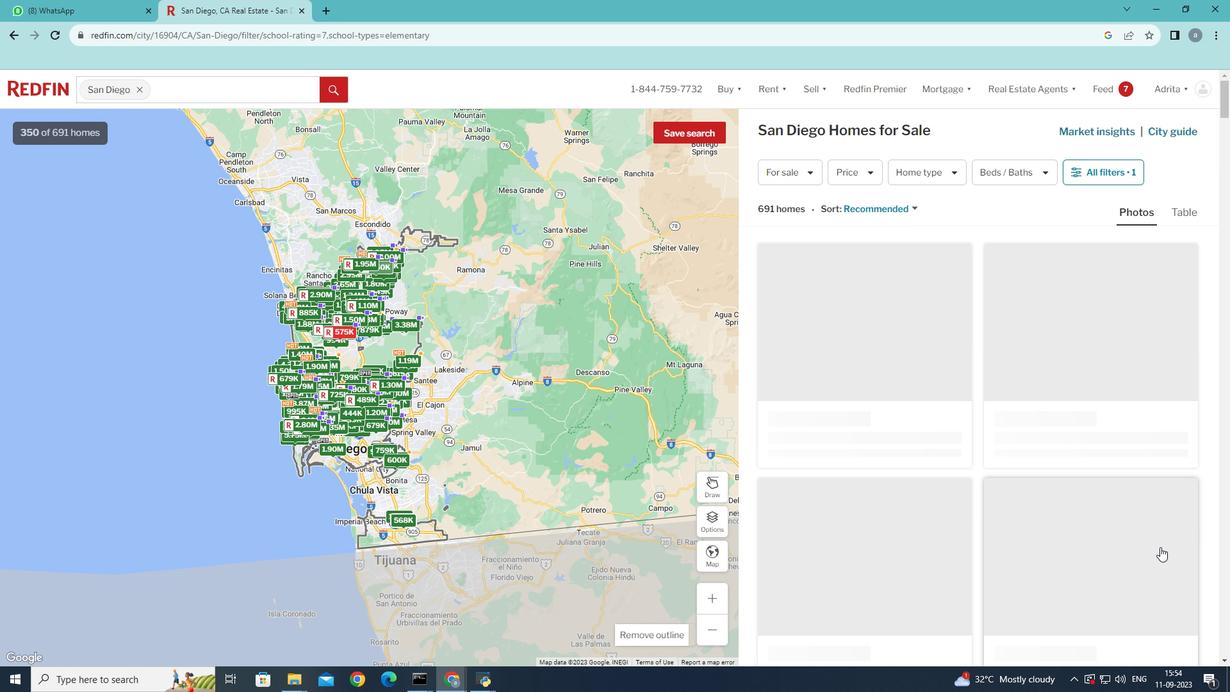 
